 Task: Make in the project ArchBridge an epic 'Mobile Device Management'. Create in the project ArchBridge an epic 'Continuous Integration and Continuous Deployment (CI/CD) Implementation'. Add in the project ArchBridge an epic 'User Authentication and Authorization Improvements'
Action: Mouse moved to (181, 53)
Screenshot: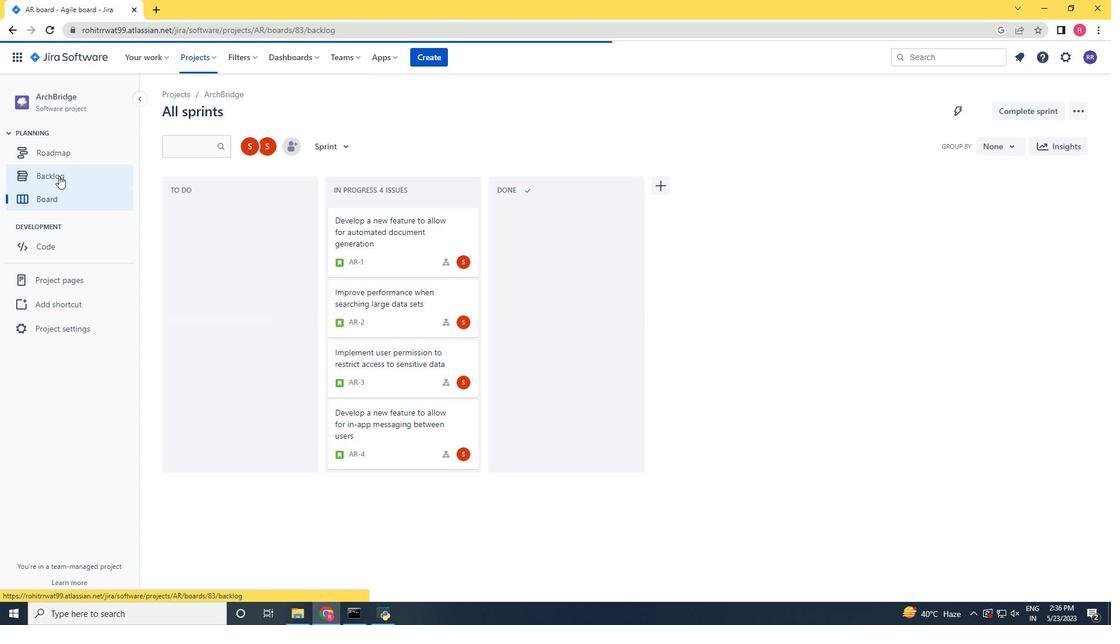 
Action: Mouse pressed left at (181, 53)
Screenshot: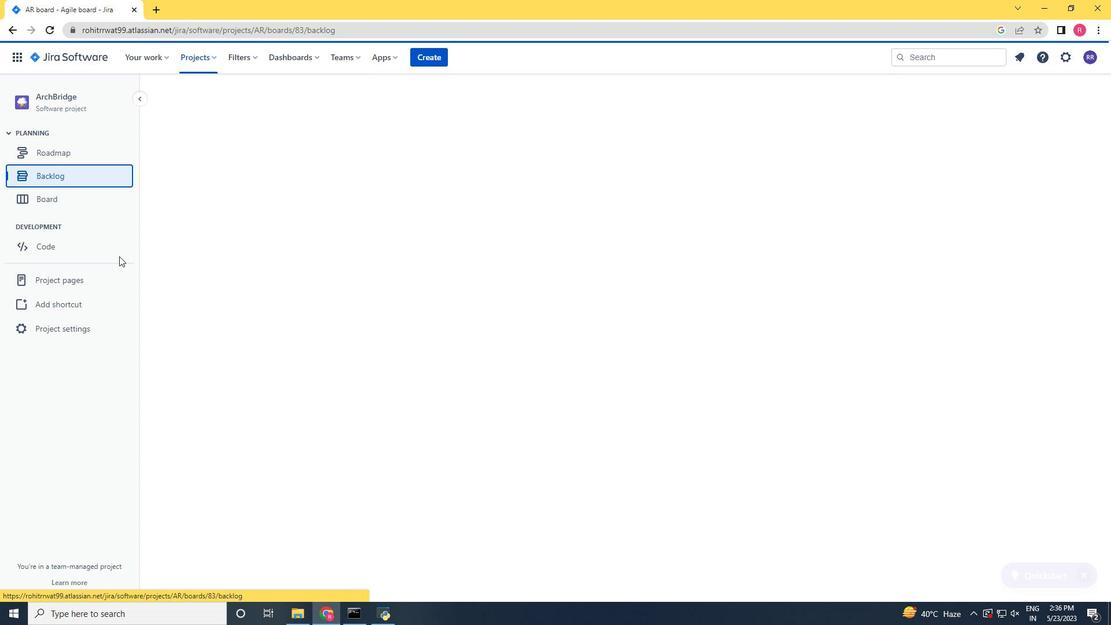 
Action: Mouse moved to (209, 118)
Screenshot: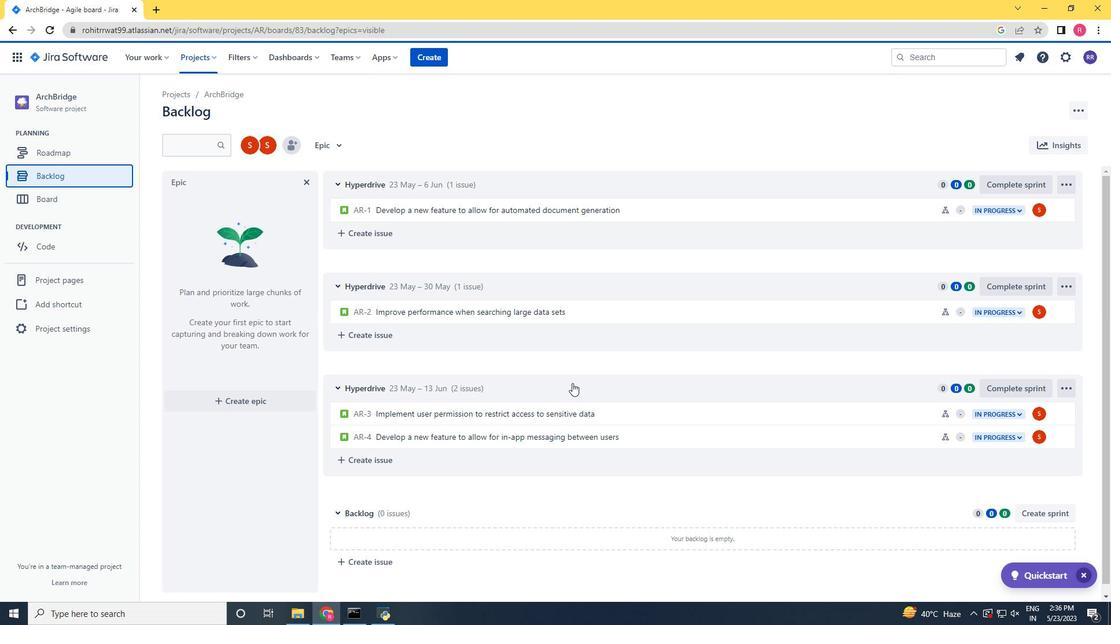 
Action: Mouse pressed left at (209, 118)
Screenshot: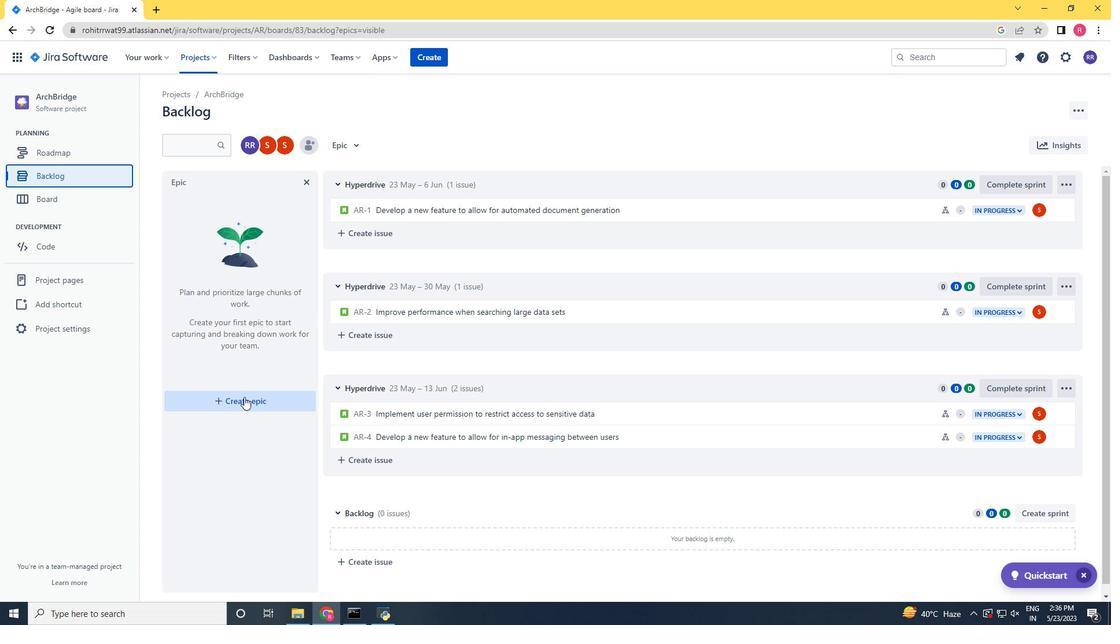 
Action: Mouse moved to (35, 170)
Screenshot: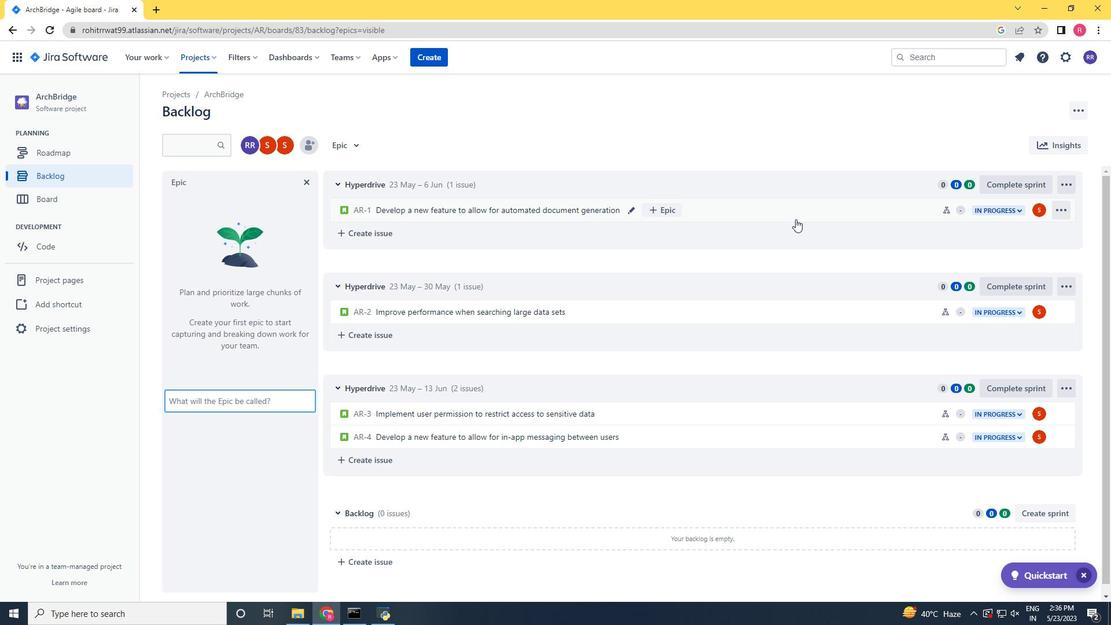 
Action: Mouse pressed left at (35, 170)
Screenshot: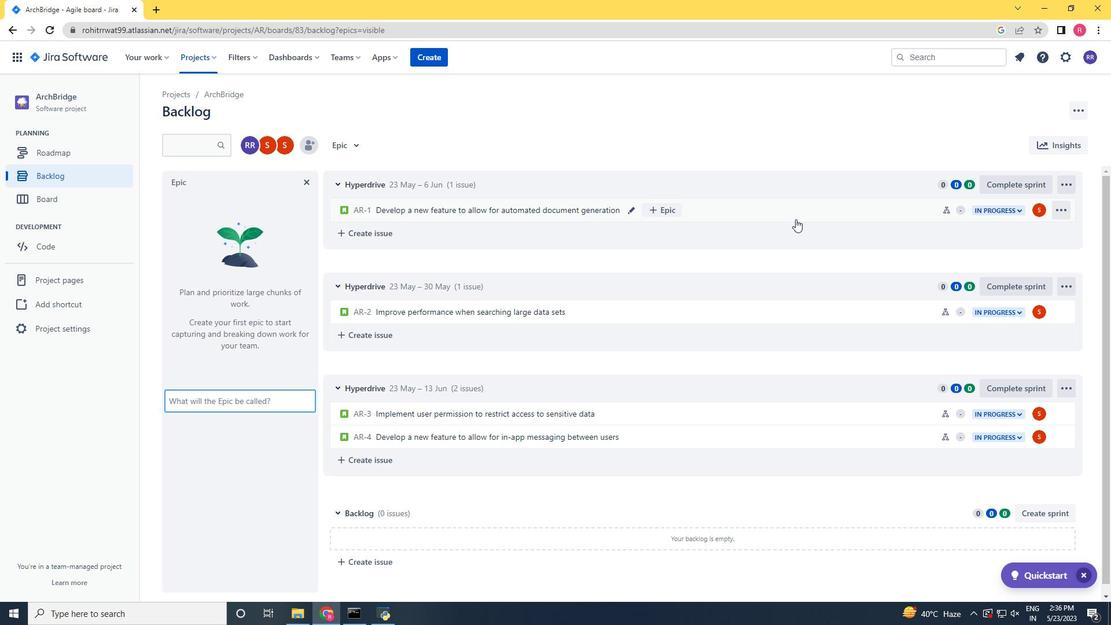 
Action: Mouse moved to (359, 143)
Screenshot: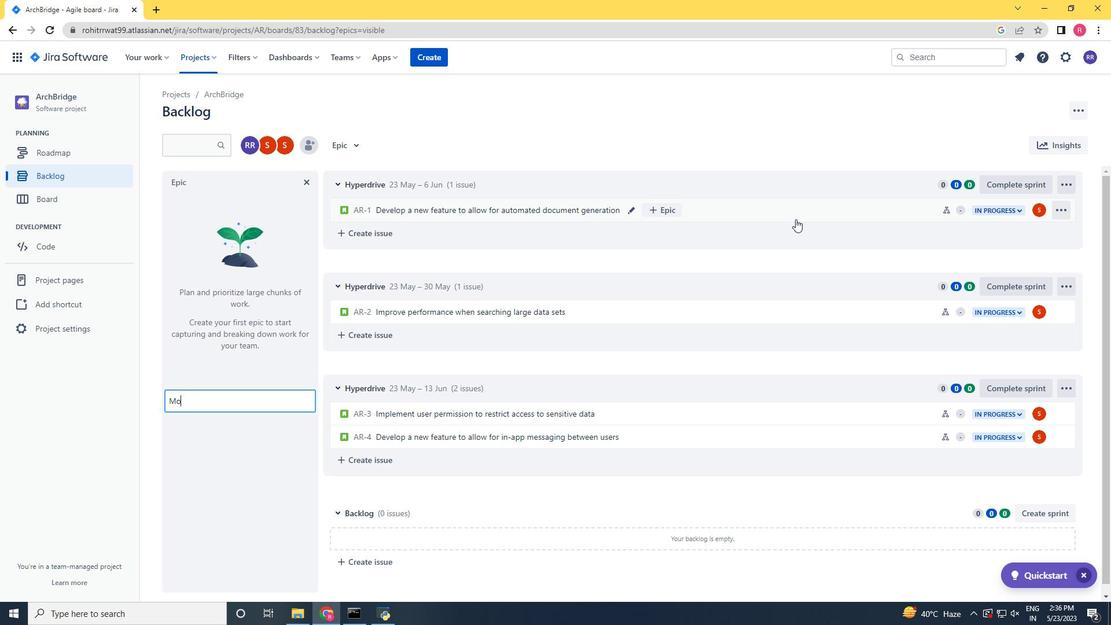 
Action: Mouse pressed left at (359, 143)
Screenshot: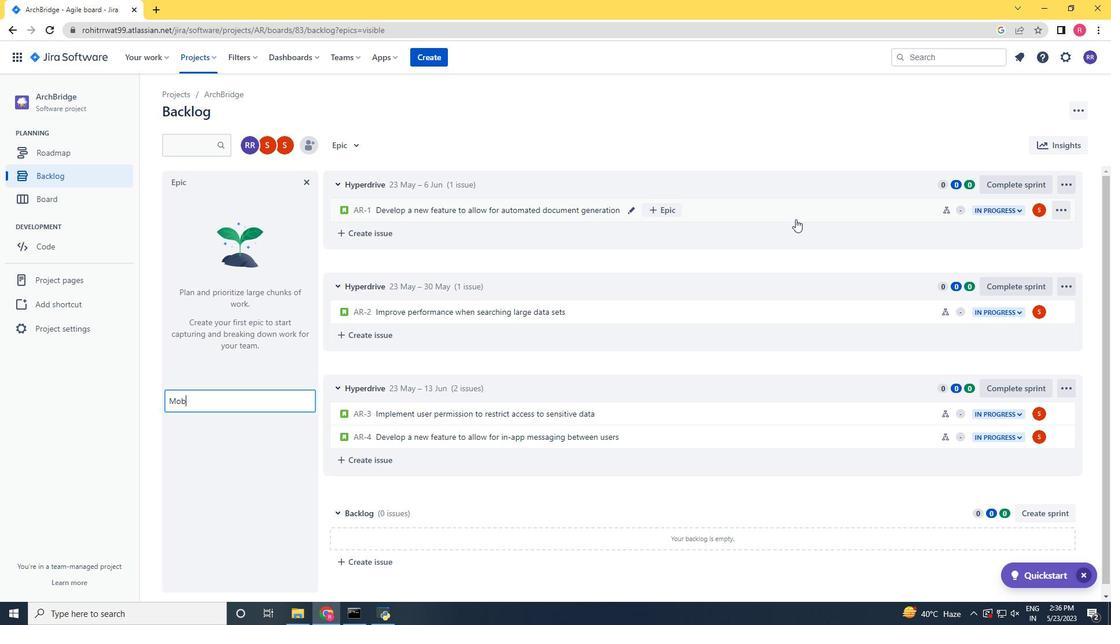 
Action: Mouse moved to (341, 217)
Screenshot: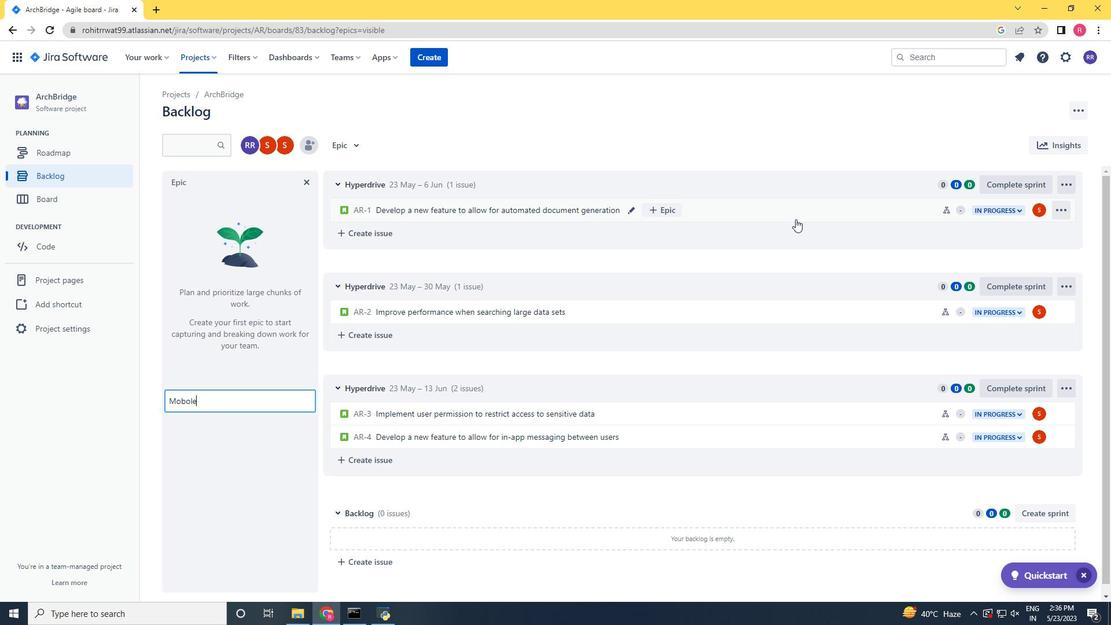 
Action: Mouse pressed left at (341, 217)
Screenshot: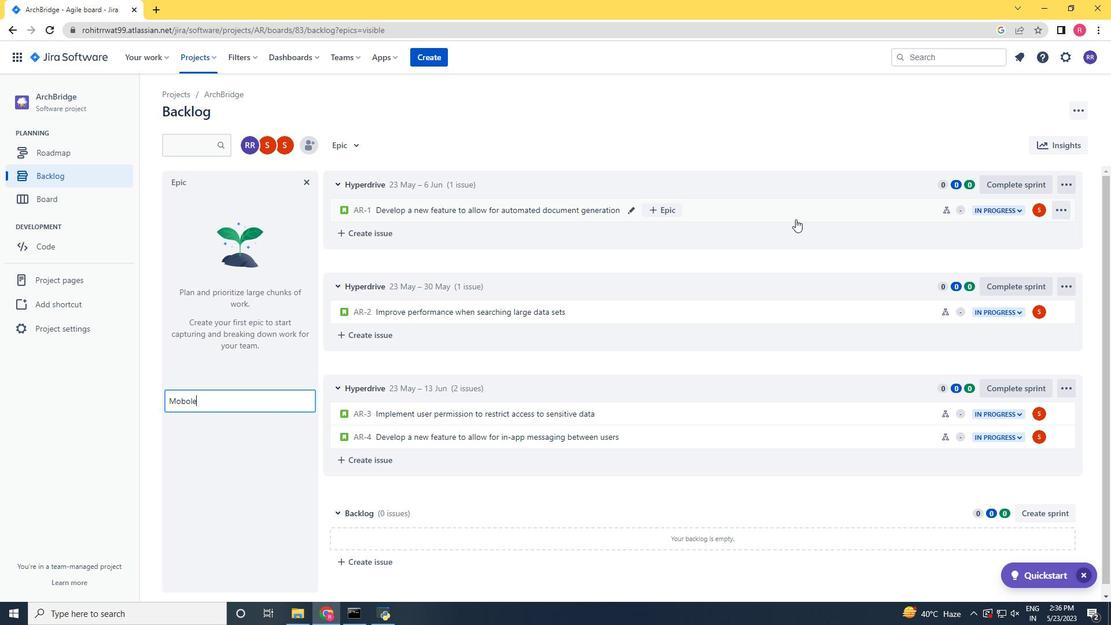 
Action: Mouse moved to (223, 396)
Screenshot: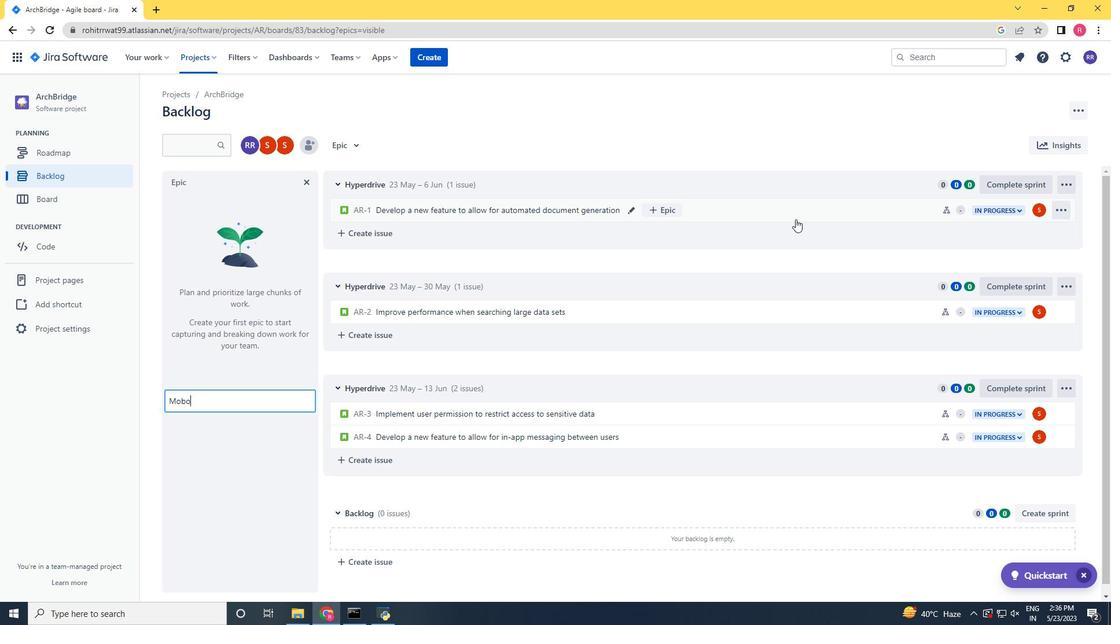 
Action: Mouse pressed left at (223, 396)
Screenshot: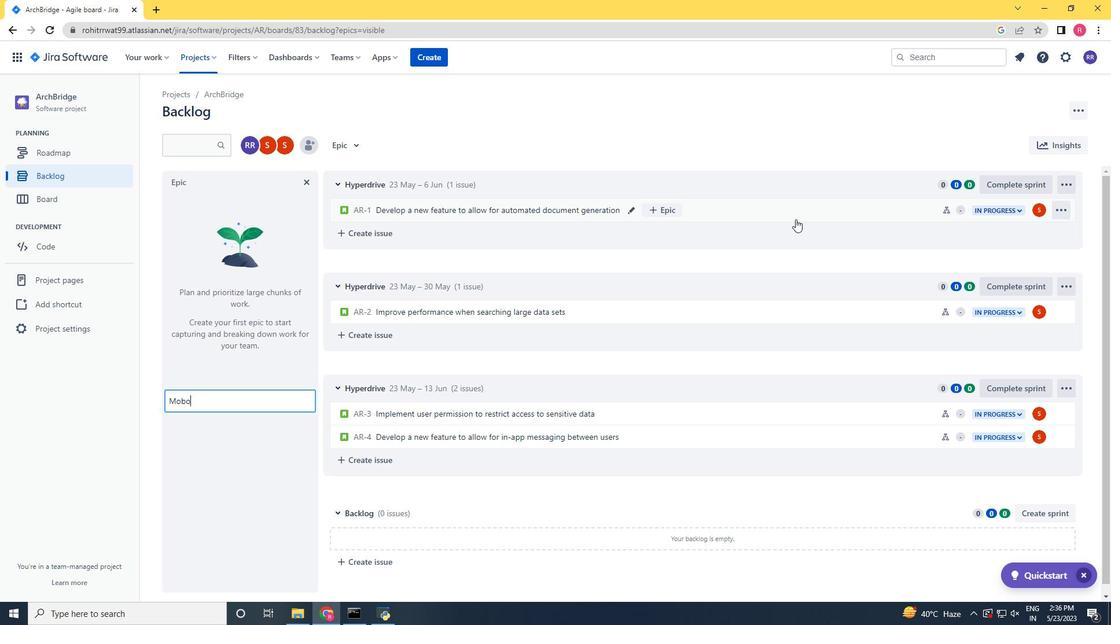 
Action: Key pressed <Key.shift>Mobile<Key.space><Key.shift><Key.shift><Key.shift><Key.shift><Key.shift><Key.shift><Key.shift><Key.shift>Device<Key.space><Key.shift><Key.shift>Nab<Key.backspace>
Screenshot: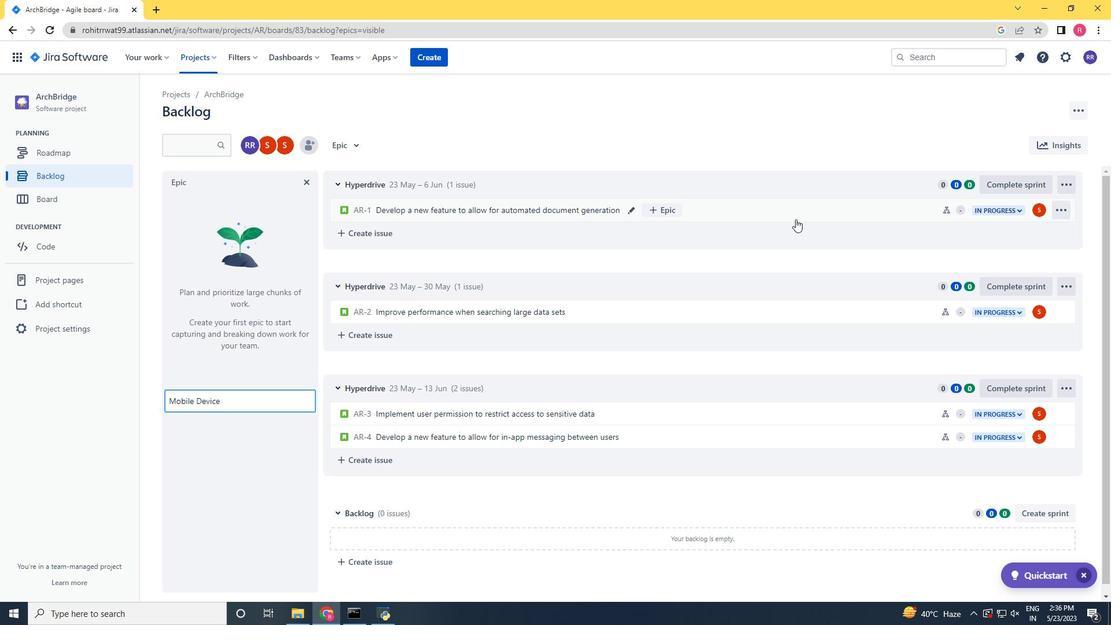 
Action: Mouse moved to (488, 339)
Screenshot: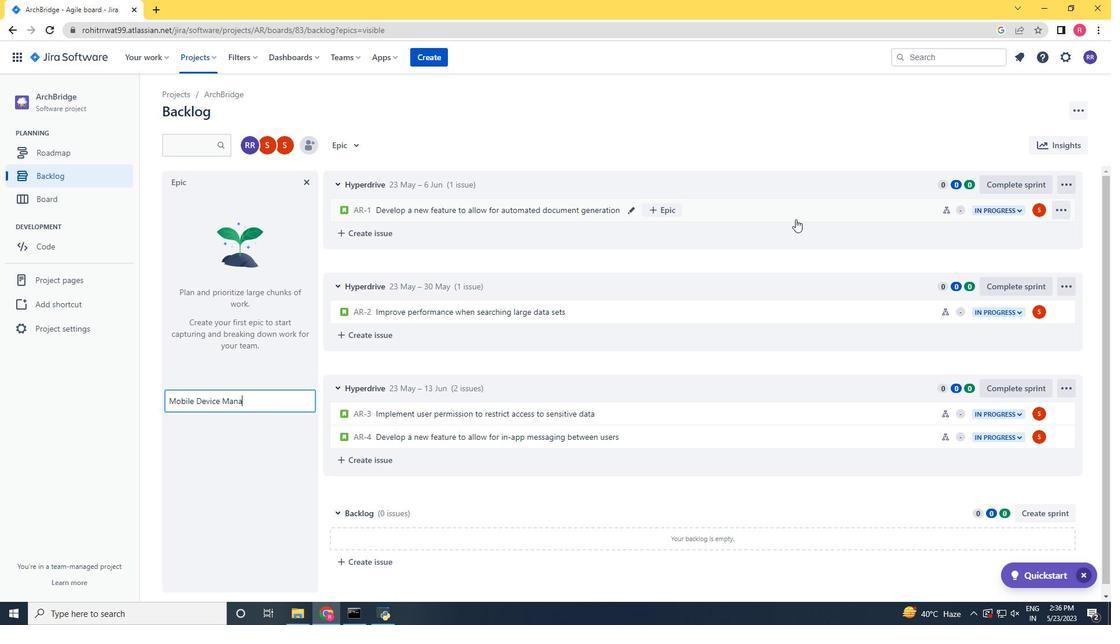 
Action: Key pressed <Key.backspace><Key.backspace><Key.shift_r>Managene<Key.backspace><Key.backspace><Key.backspace>ement<Key.space><Key.enter><Key.shift><Key.shift><Key.shift><Key.shift>Continous<Key.space>=<Key.backspace><Key.backspace><Key.backspace><Key.backspace><Key.backspace>uouss<Key.backspace><Key.space><Key.shift_r>Integration<Key.space>and<Key.space>continous=<Key.backspace><Key.backspace><Key.backspace><Key.backspace>uous<Key.space><Key.shift>Deployment<Key.space><Key.shift_r>(<Key.shift_r><Key.shift_r><Key.shift_r><Key.shift_r>CL<Key.backspace>i/<Key.shift_r><Key.shift_r><Key.shift_r><Key.shift_r><Key.shift_r><Key.shift_r><Key.shift_r><Key.shift_r><Key.shift_r><Key.shift_r><Key.shift_r>CD<Key.shift_r>)<Key.left><Key.left><Key.left><Key.left><Key.backspace><Key.shift_r><Key.shift_r><Key.shift_r><Key.shift_r><Key.shift_r><Key.shift_r><Key.shift_r><Key.shift_r><Key.shift_r><Key.shift_r><Key.shift_r><Key.shift_r><Key.shift_r><Key.shift_r><Key.shift_r><Key.shift_r><Key.shift_r><Key.shift_r><Key.shift_r><Key.shift_r><Key.shift_r>I<Key.right><Key.right><Key.right><Key.right><Key.right><Key.right><Key.right><Key.right><Key.right><Key.right><Key.right><Key.right><Key.space><Key.shift>Implementao<Key.backspace>tion<Key.space><Key.enter><Key.shift><Key.shift><Key.shift><Key.shift><Key.shift><Key.shift><Key.shift><Key.shift><Key.shift><Key.shift><Key.shift><Key.shift><Key.shift><Key.shift><Key.shift><Key.shift><Key.shift><Key.shift><Key.shift><Key.shift><Key.shift><Key.shift><Key.shift><Key.shift><Key.shift><Key.shift><Key.shift><Key.shift><Key.shift><Key.shift><Key.shift><Key.shift><Key.shift><Key.shift><Key.shift><Key.shift><Key.shift><Key.shift><Key.shift><Key.shift><Key.shift><Key.shift><Key.shift><Key.shift><Key.shift><Key.shift><Key.shift><Key.shift><Key.shift><Key.shift><Key.shift><Key.shift><Key.shift><Key.shift><Key.shift><Key.shift><Key.shift><Key.shift><Key.shift><Key.shift><Key.shift><Key.shift><Key.shift><Key.shift><Key.shift><Key.shift><Key.shift><Key.shift><Key.shift><Key.shift><Key.shift><Key.shift><Key.shift><Key.shift><Key.shift><Key.shift><Key.shift><Key.shift><Key.shift><Key.shift><Key.shift><Key.shift><Key.shift><Key.shift><Key.shift><Key.shift><Key.shift><Key.shift><Key.shift><Key.shift><Key.shift>User<Key.space><Key.shift>Ato<Key.backspace><Key.backspace>uthem<Key.backspace>mtication<Key.space><Key.left><Key.left><Key.left><Key.left><Key.left><Key.left><Key.left><Key.left><Key.left><Key.left><Key.left><Key.left><Key.right><Key.right><Key.left>or<Key.right><Key.down><Key.left><Key.left><Key.left><Key.left><Key.left><Key.left><Key.left><Key.left><Key.left><Key.left><Key.left><Key.left><Key.right><Key.backspace><Key.backspace><Key.right>n<Key.right><Key.backspace><Key.right><Key.right><Key.right><Key.right><Key.right><Key.right><Key.right><Key.right><Key.right><Key.right><Key.right><Key.right>and<Key.space><Key.shift><Key.shift><Key.shift><Key.shift>Autj<Key.backspace>horization<Key.space><Key.shift><Key.shift>Imrovements<Key.left><Key.left><Key.left><Key.left><Key.left><Key.left><Key.left><Key.left><Key.left>p<Key.enter>
Screenshot: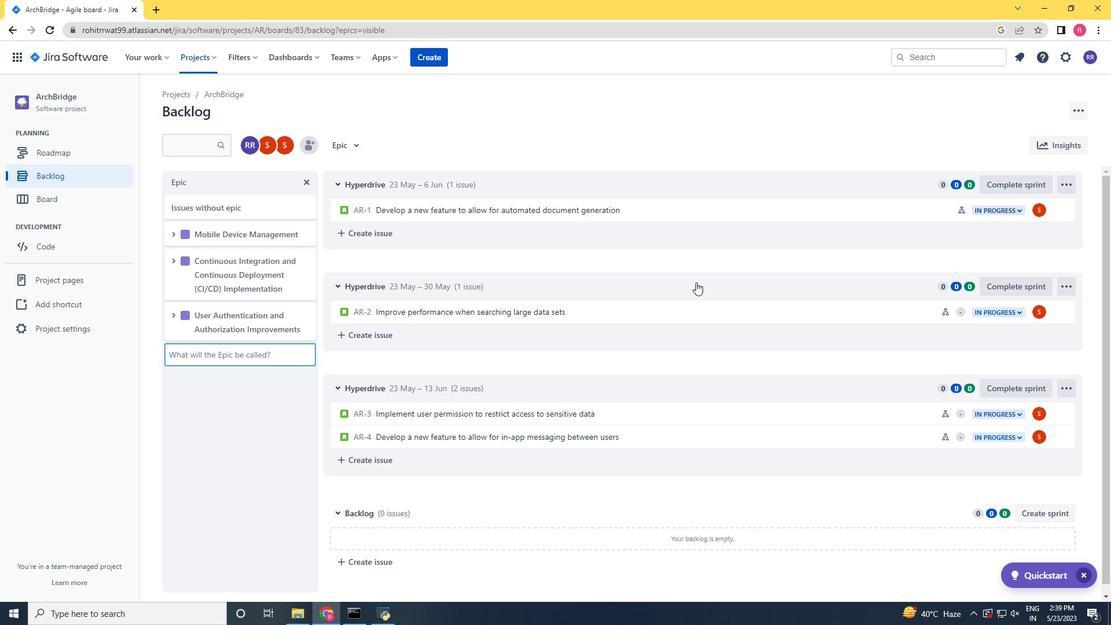 
Action: Mouse moved to (183, 49)
Screenshot: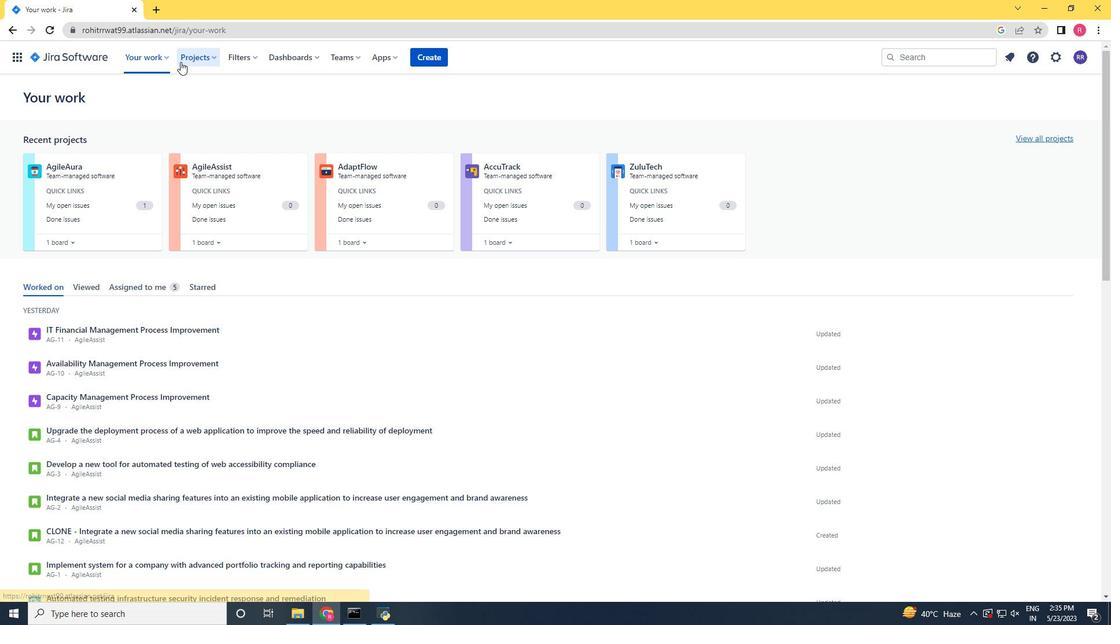 
Action: Mouse pressed left at (183, 49)
Screenshot: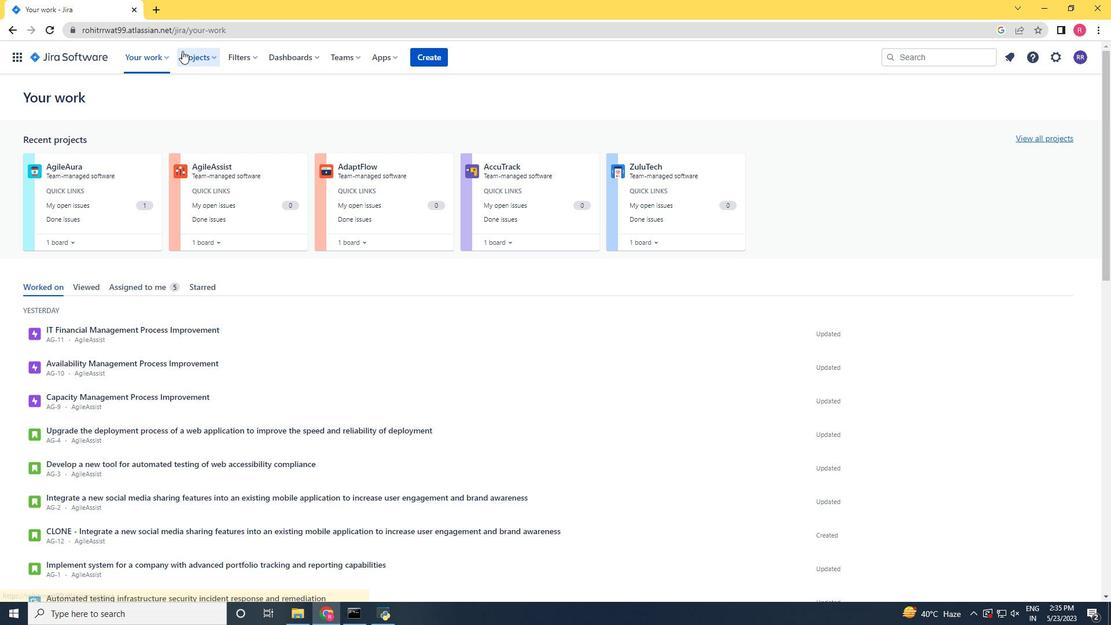 
Action: Mouse moved to (197, 116)
Screenshot: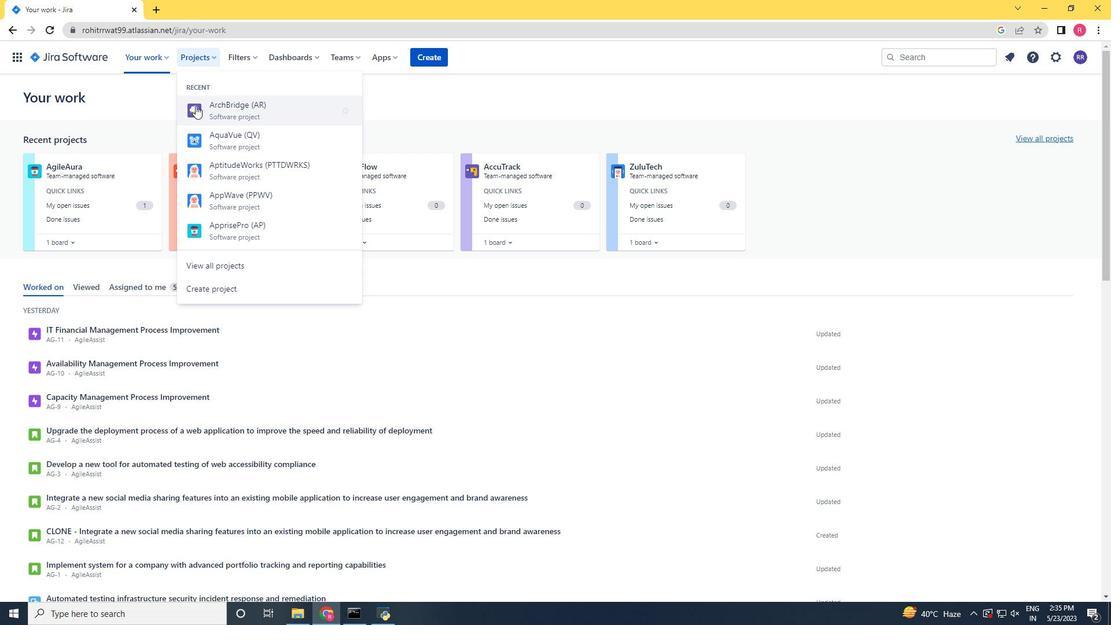 
Action: Mouse pressed left at (197, 116)
Screenshot: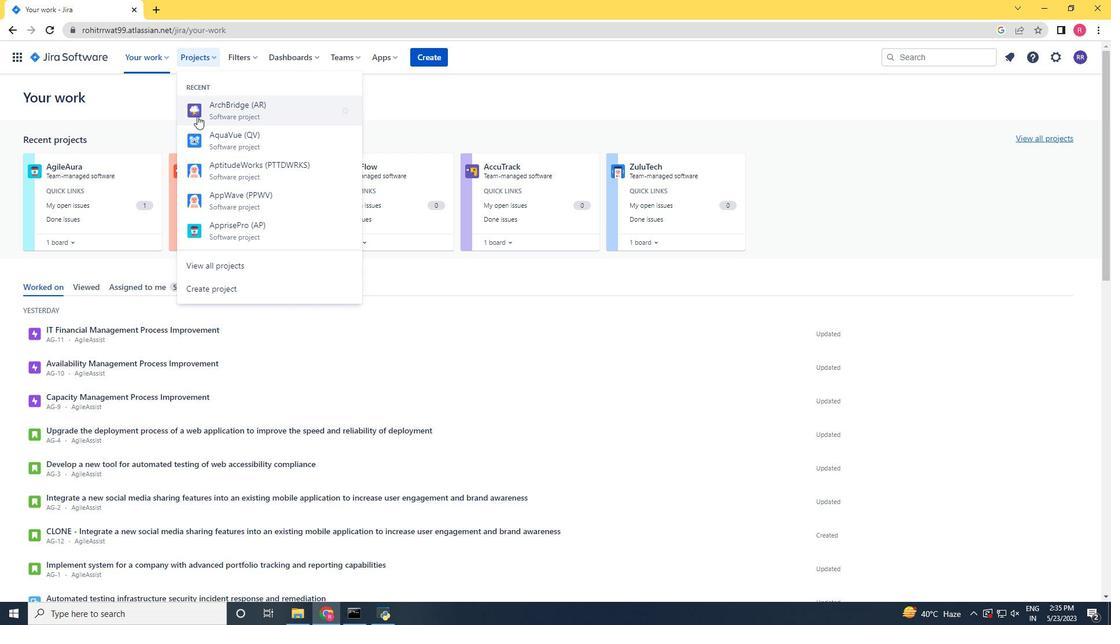 
Action: Mouse moved to (59, 176)
Screenshot: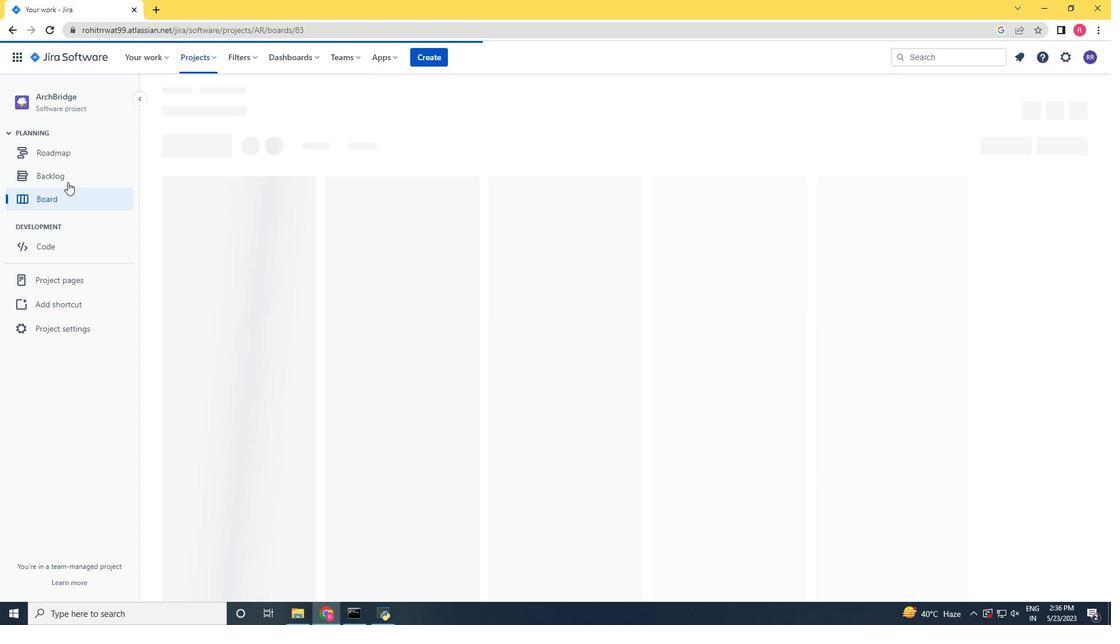 
Action: Mouse pressed left at (59, 176)
Screenshot: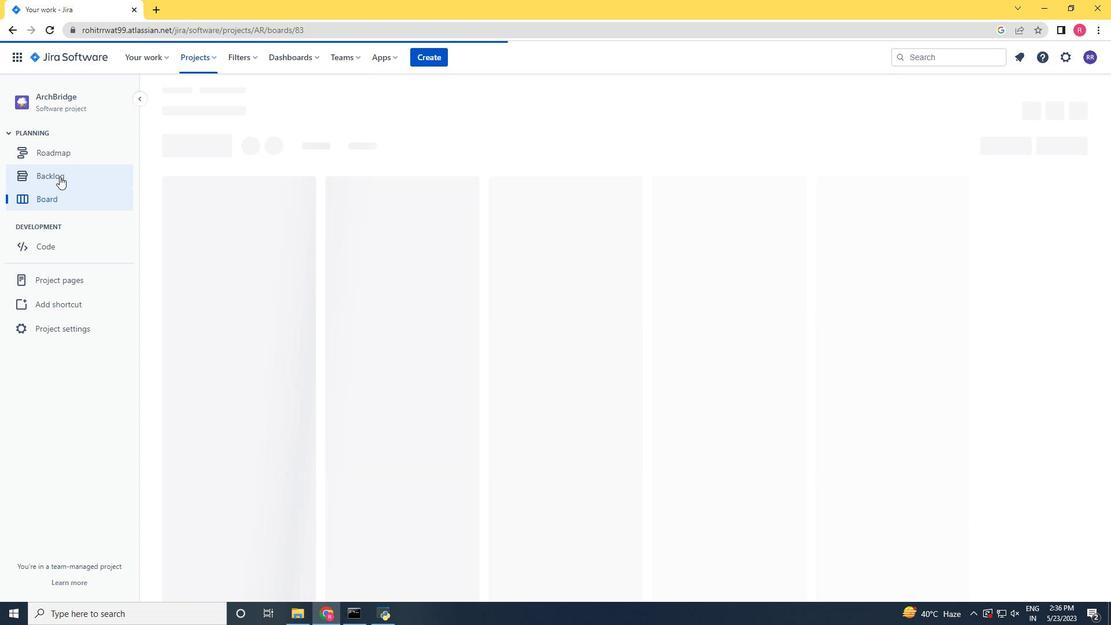 
Action: Mouse moved to (244, 397)
Screenshot: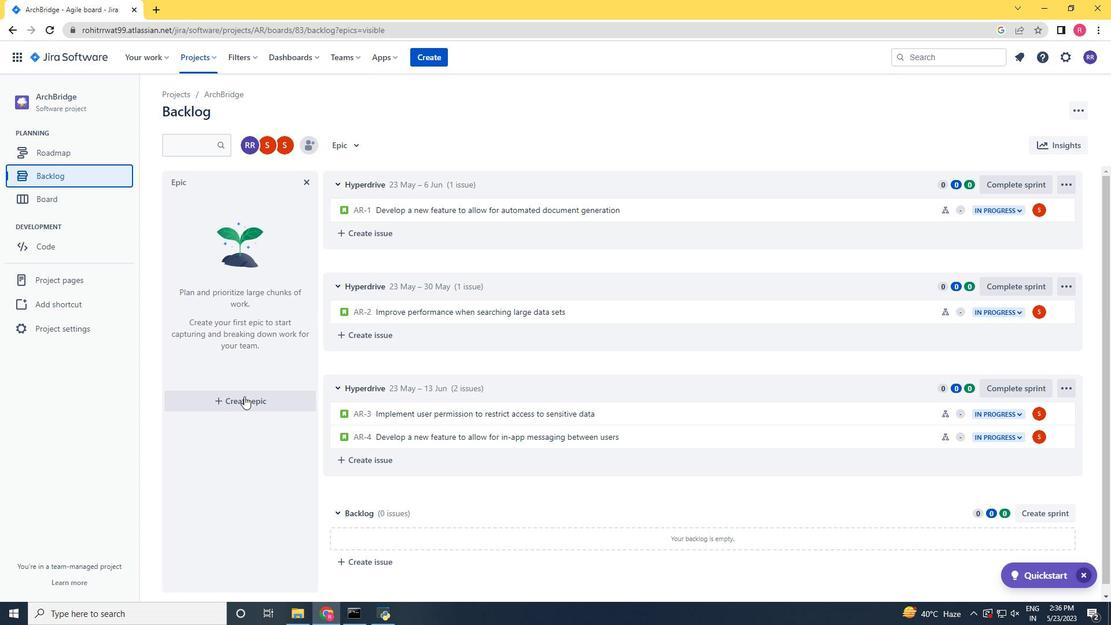 
Action: Mouse pressed left at (244, 397)
Screenshot: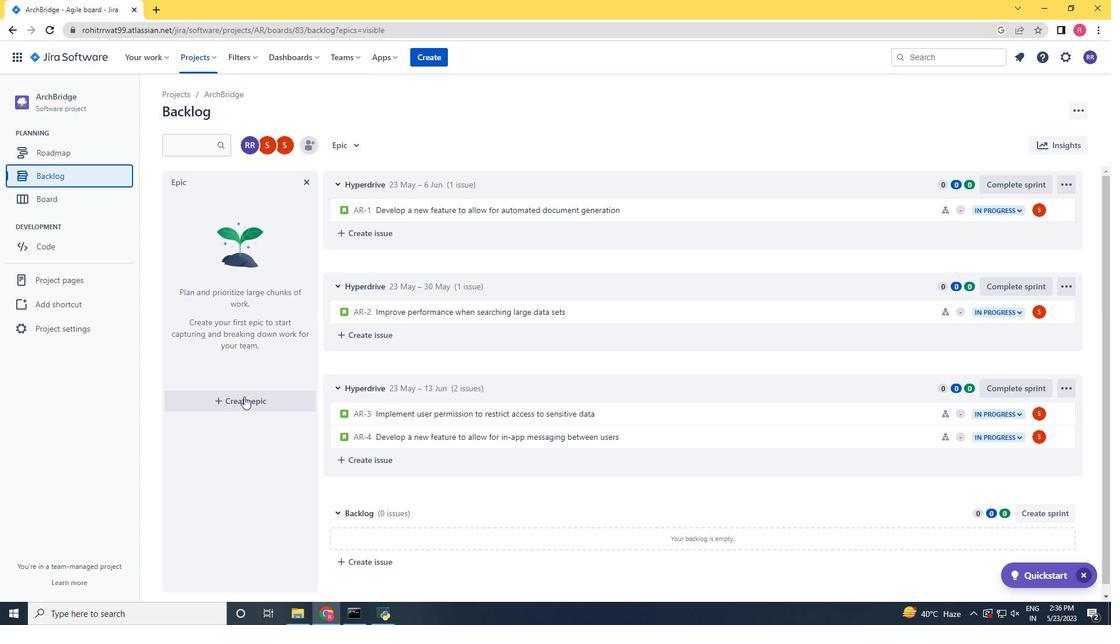 
Action: Mouse moved to (796, 219)
Screenshot: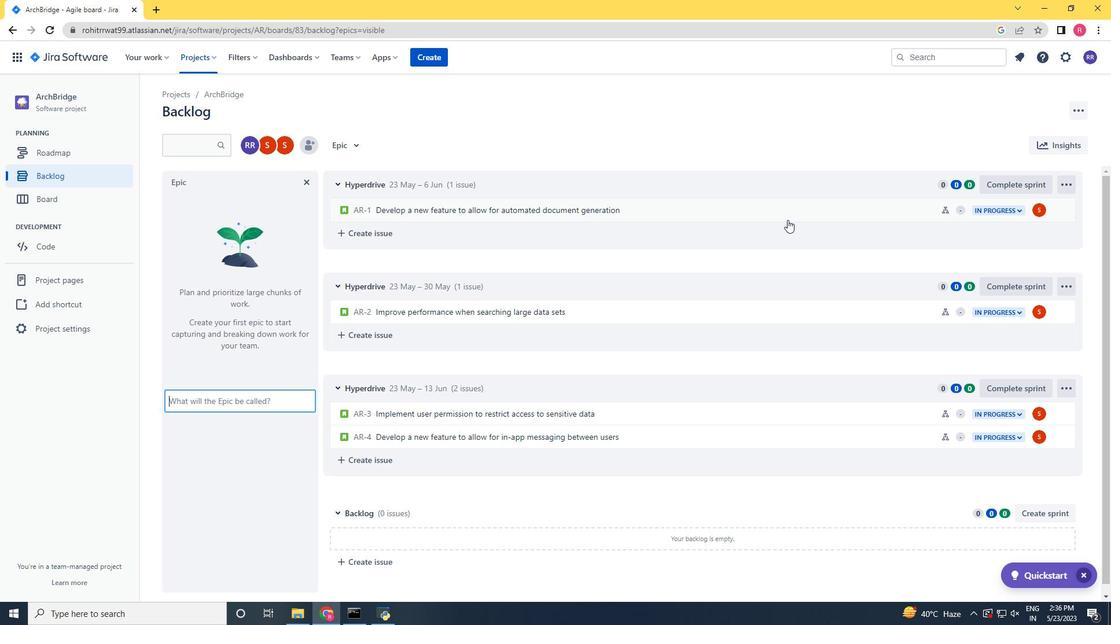 
Action: Key pressed <Key.shift>Mobi<Key.backspace><Key.backspace>bole<Key.backspace><Key.backspace><Key.backspace>ile<Key.space><Key.shift><Key.shift><Key.shift><Key.shift><Key.shift><Key.shift><Key.shift><Key.shift><Key.shift><Key.shift><Key.shift>Devive<Key.space><Key.backspace><Key.backspace><Key.backspace>ce<Key.space><Key.shift><Key.shift><Key.shift><Key.shift><Key.shift><Key.shift><Key.shift><Key.shift><Key.shift><Key.shift><Key.shift><Key.shift><Key.shift><Key.shift><Key.shift><Key.shift><Key.shift>Management<Key.space><Key.enter><Key.shift>Continuous<Key.space><Key.shift_r>Integration<Key.space>and<Key.space><Key.shift>Continous<Key.space><Key.shift><Key.shift>D<Key.left><Key.left><Key.left><Key.left><Key.left><Key.left><Key.left><Key.left><Key.right><Key.right><Key.right>u<Key.right><Key.right><Key.right><Key.right><Key.right><Key.right><Key.right><Key.right><Key.right><Key.right>eployment<Key.space><Key.shift_r><Key.shift_r><Key.shift_r><Key.shift_r><Key.shift_r><Key.shift_r><Key.shift_r><Key.shift_r>(<Key.shift_r><Key.shift_r><Key.shift_r><Key.shift_r><Key.shift_r><Key.shift_r><Key.shift_r><Key.shift_r><Key.shift_r><Key.shift_r><Key.shift_r>CI/<Key.shift_r>CD<Key.shift_r>)<Key.space><Key.shift_r>Implementation<Key.space><Key.enter><Key.shift_r>USER<Key.backspace><Key.backspace><Key.backspace>ser<Key.space><Key.shift><Key.shift><Key.shift><Key.shift><Key.shift><Key.shift>Aut<Key.backspace>thentication<Key.space>and<Key.space><Key.shift>Authorization<Key.space><Key.shift_r><Key.shift_r><Key.shift_r>Improvema<Key.backspace>ents<Key.enter>
Screenshot: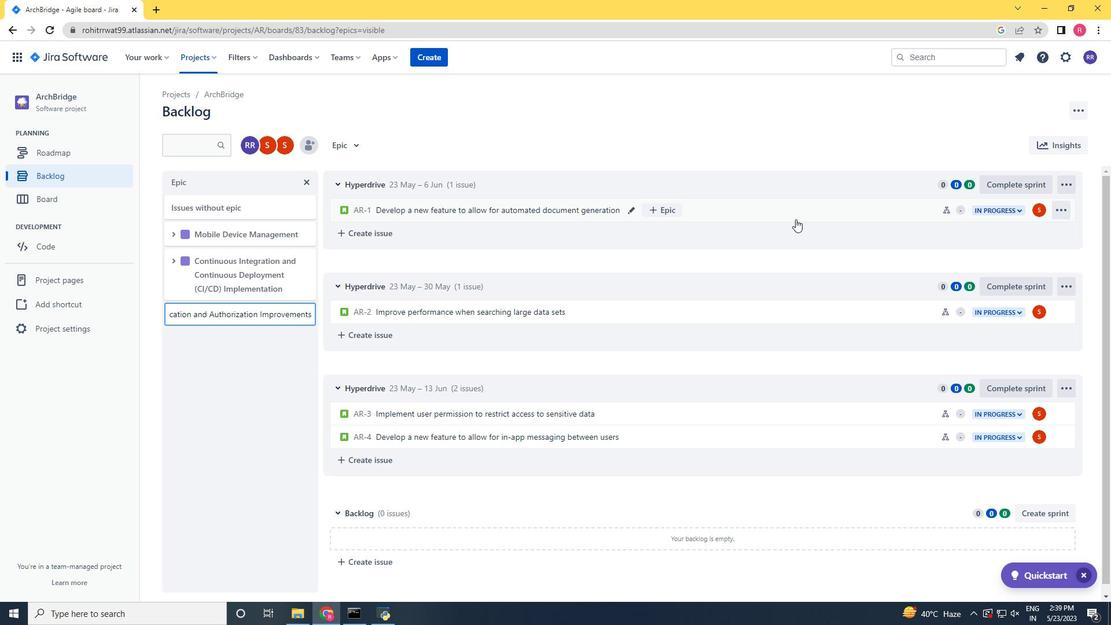 
Action: Mouse moved to (696, 282)
Screenshot: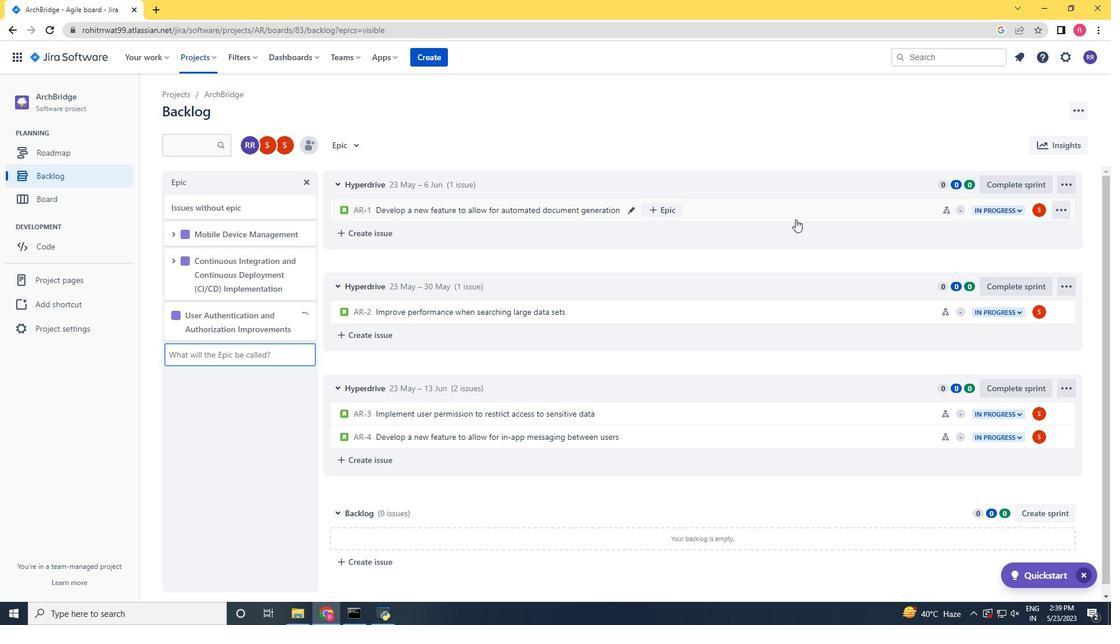 
